 Task: Find Round Trip flight tickets for 2 adults, in Economy from Alexandria-Egypt to Beijing to travel on 20-Dec-2023. Beijing to Alexandria-Egypt on 25-Dec-2023.
Action: Mouse moved to (287, 261)
Screenshot: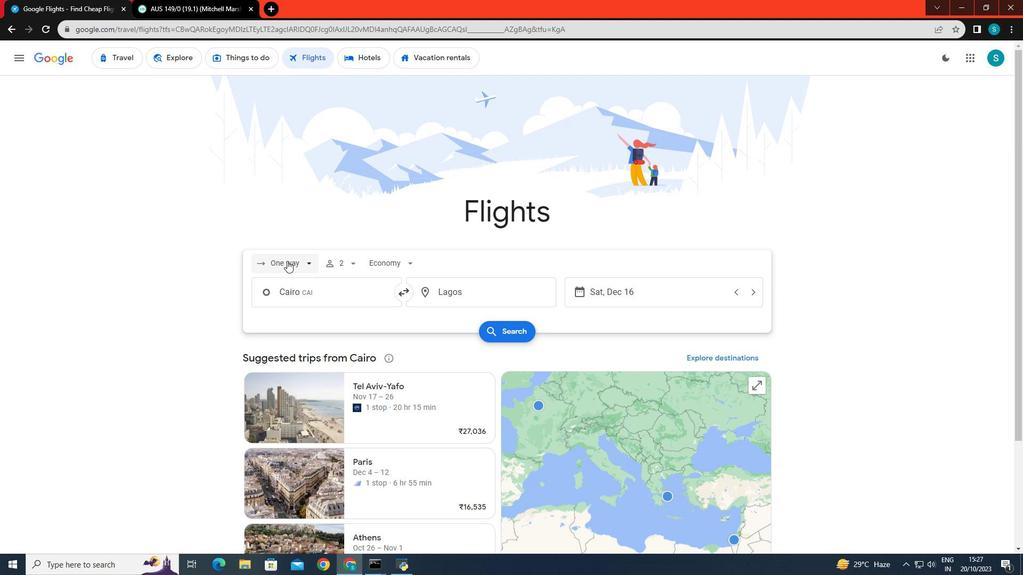 
Action: Mouse pressed left at (287, 261)
Screenshot: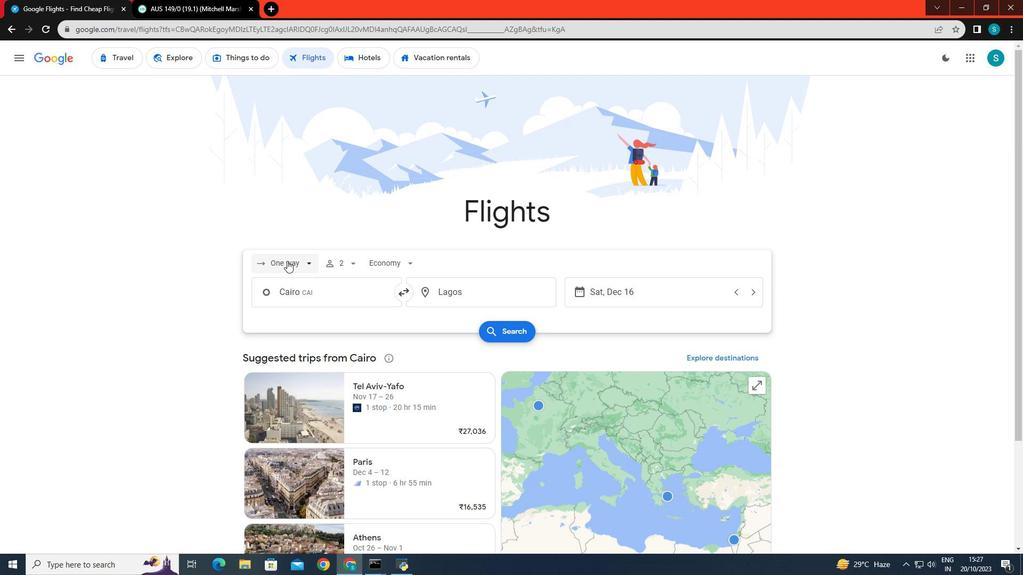 
Action: Mouse moved to (291, 296)
Screenshot: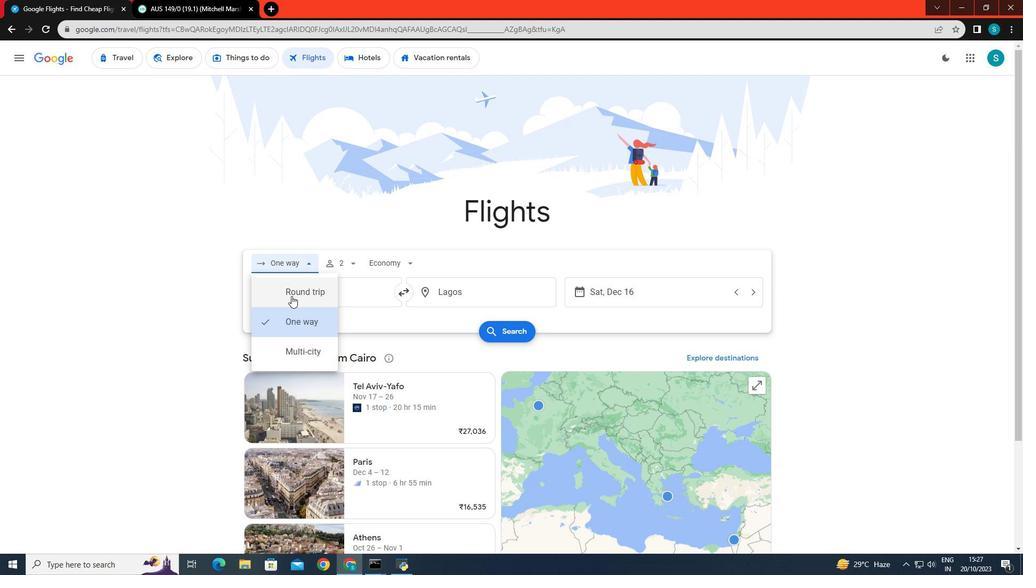 
Action: Mouse pressed left at (291, 296)
Screenshot: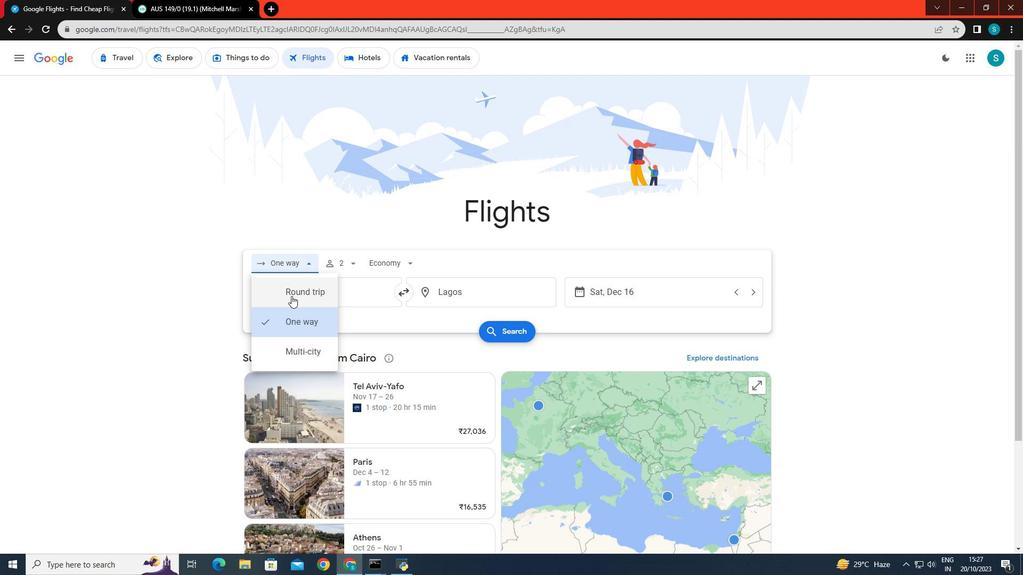 
Action: Mouse moved to (359, 262)
Screenshot: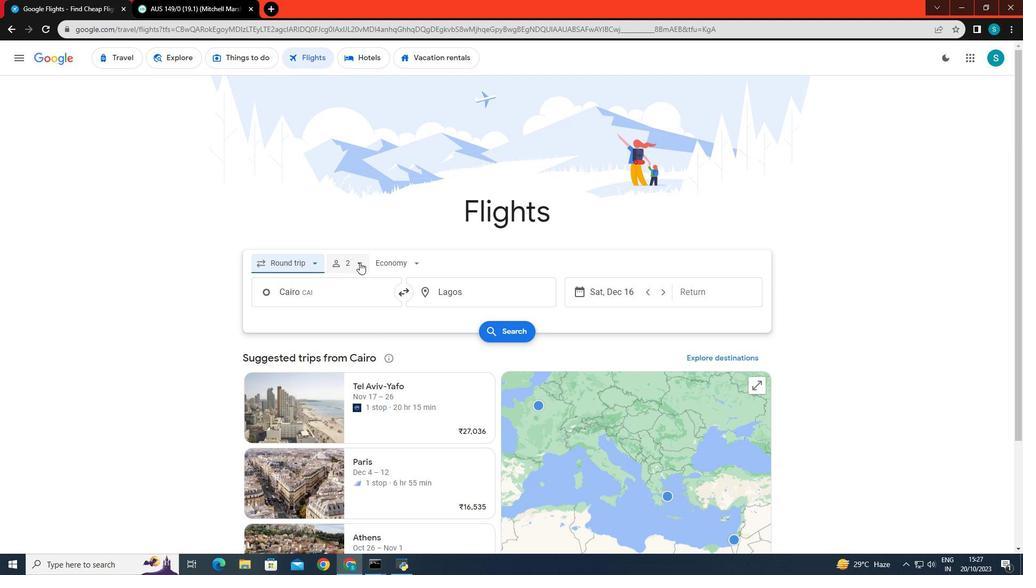 
Action: Mouse pressed left at (359, 262)
Screenshot: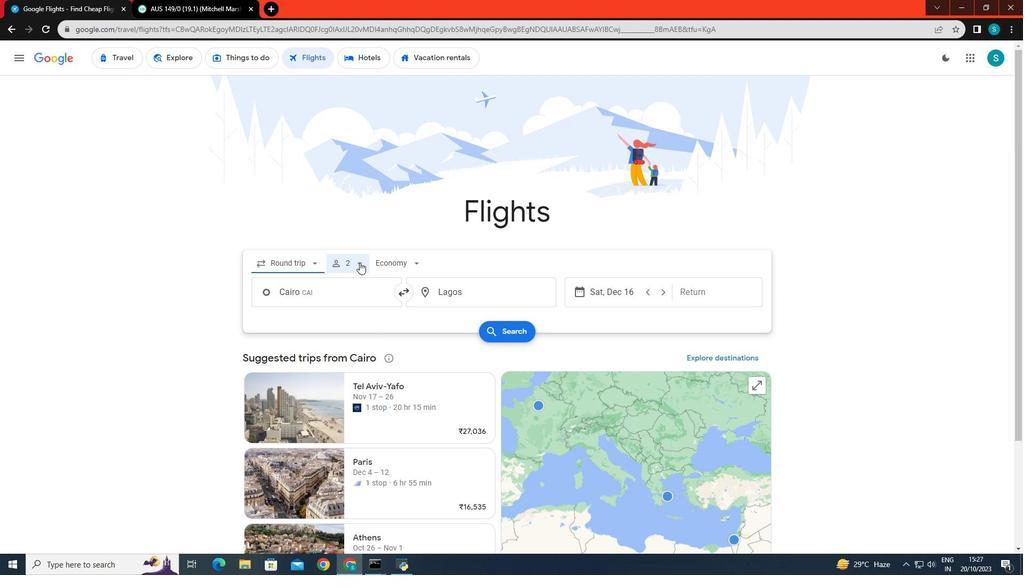 
Action: Mouse moved to (425, 404)
Screenshot: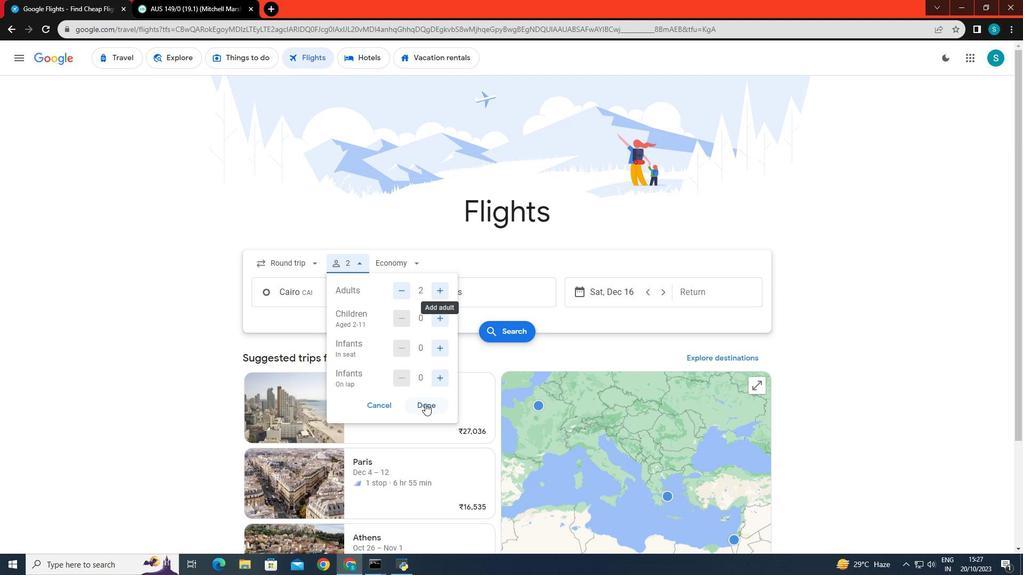 
Action: Mouse pressed left at (425, 404)
Screenshot: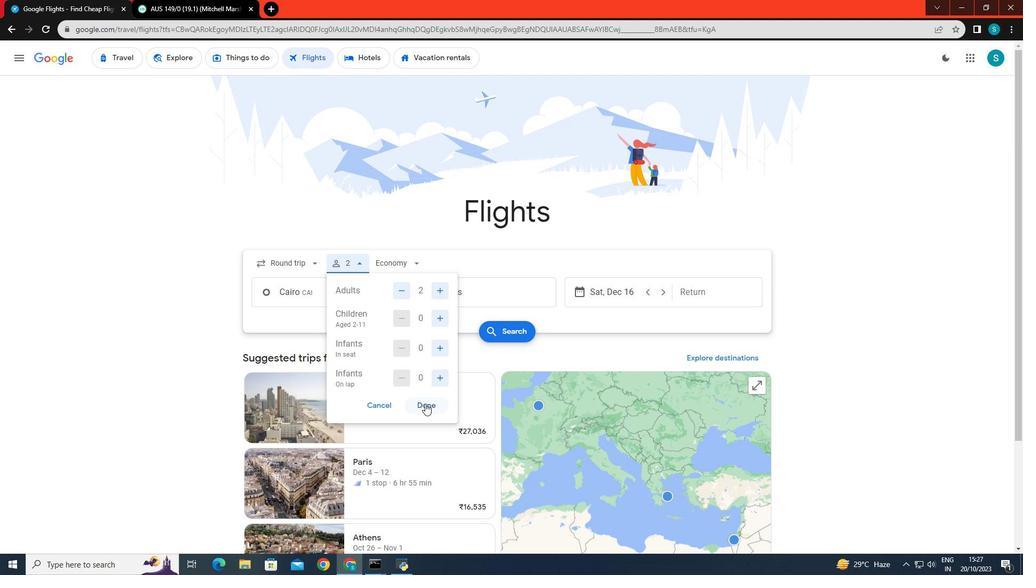 
Action: Mouse moved to (398, 263)
Screenshot: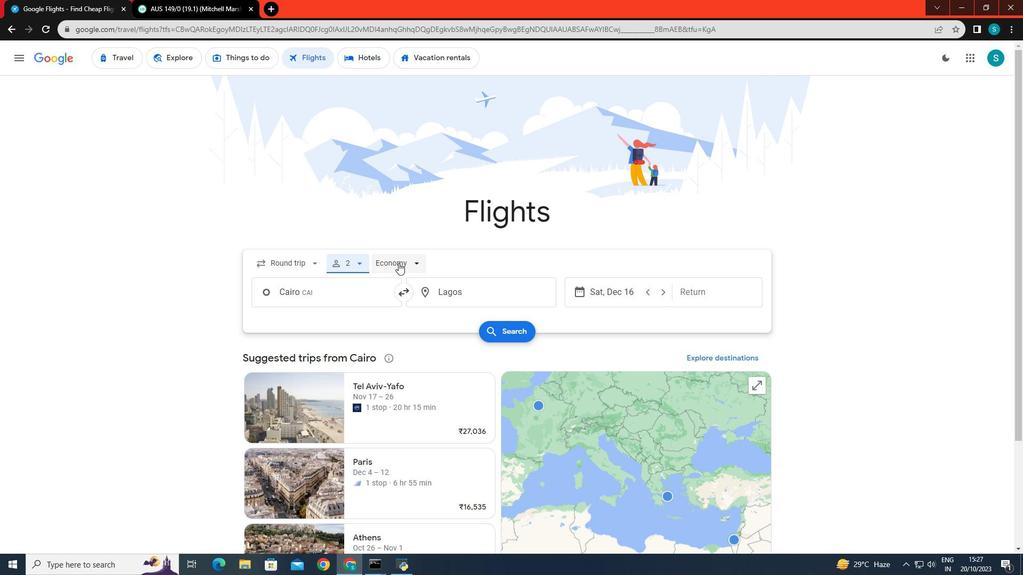 
Action: Mouse pressed left at (398, 263)
Screenshot: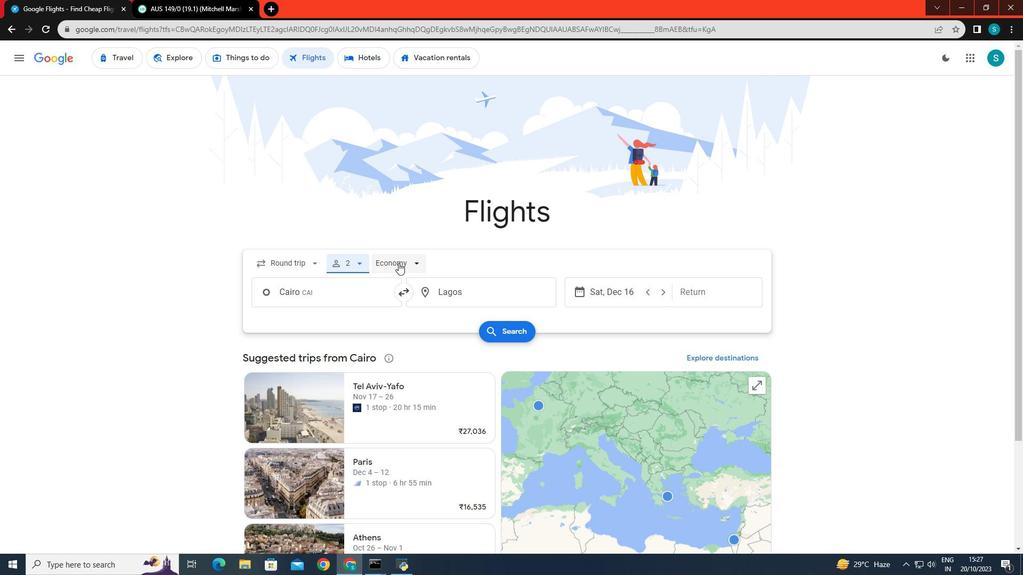 
Action: Mouse moved to (410, 295)
Screenshot: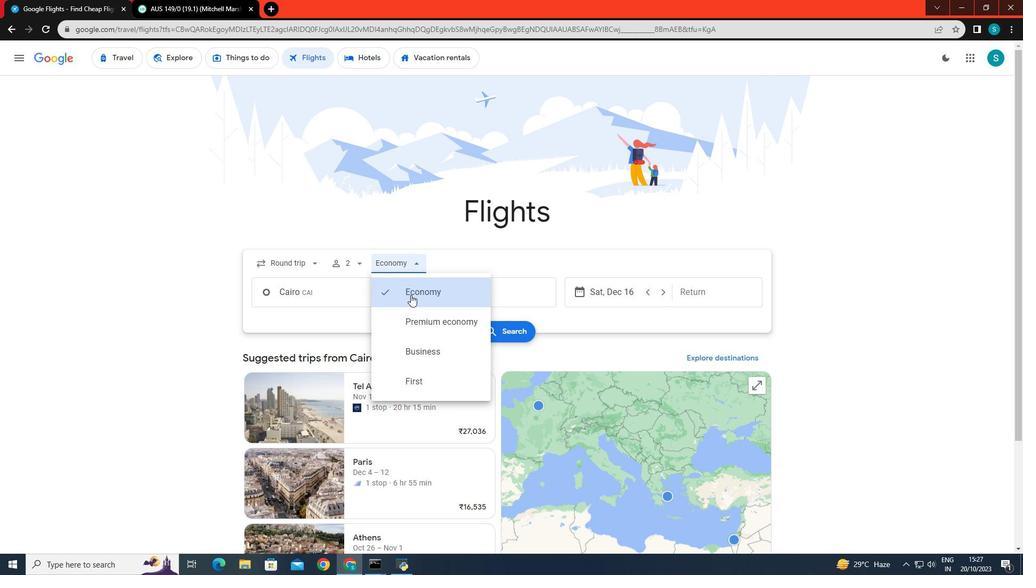
Action: Mouse pressed left at (410, 295)
Screenshot: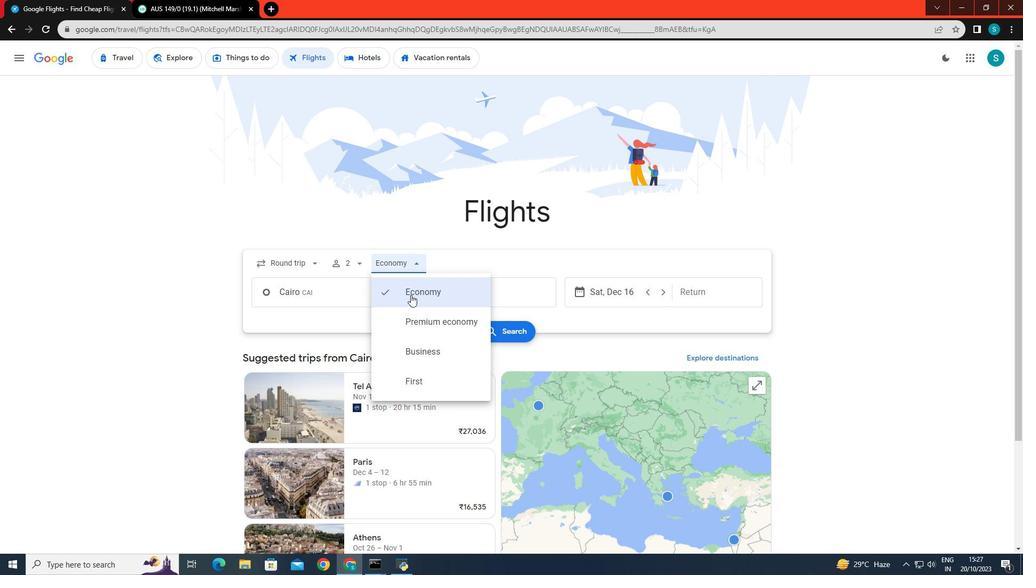 
Action: Mouse moved to (317, 240)
Screenshot: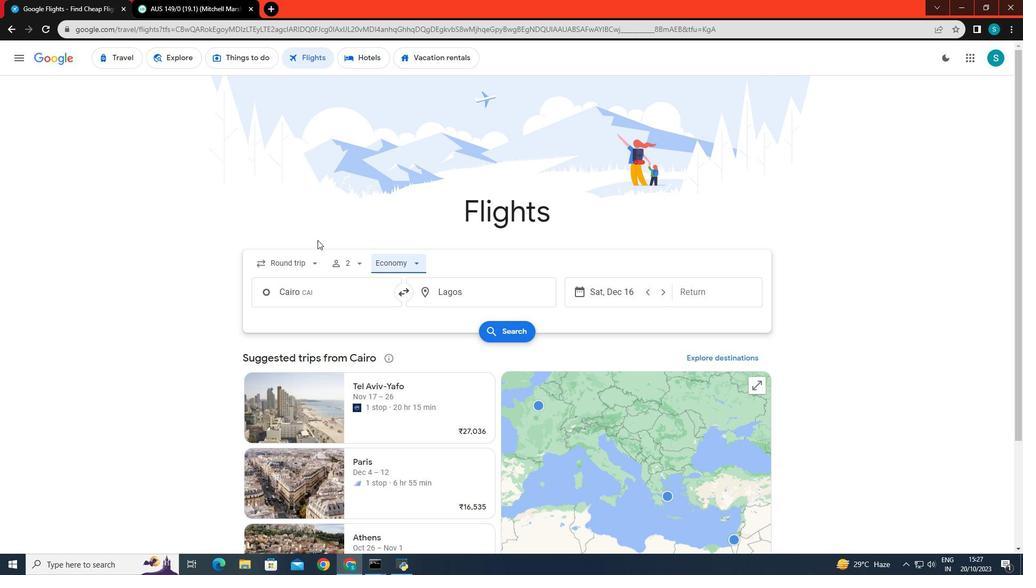 
Action: Mouse scrolled (317, 239) with delta (0, 0)
Screenshot: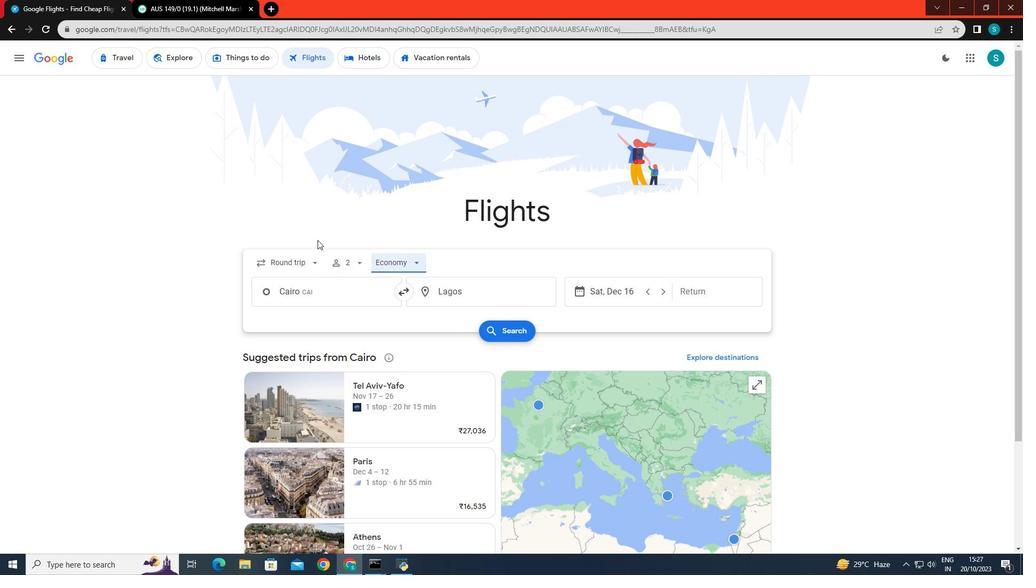 
Action: Mouse moved to (321, 240)
Screenshot: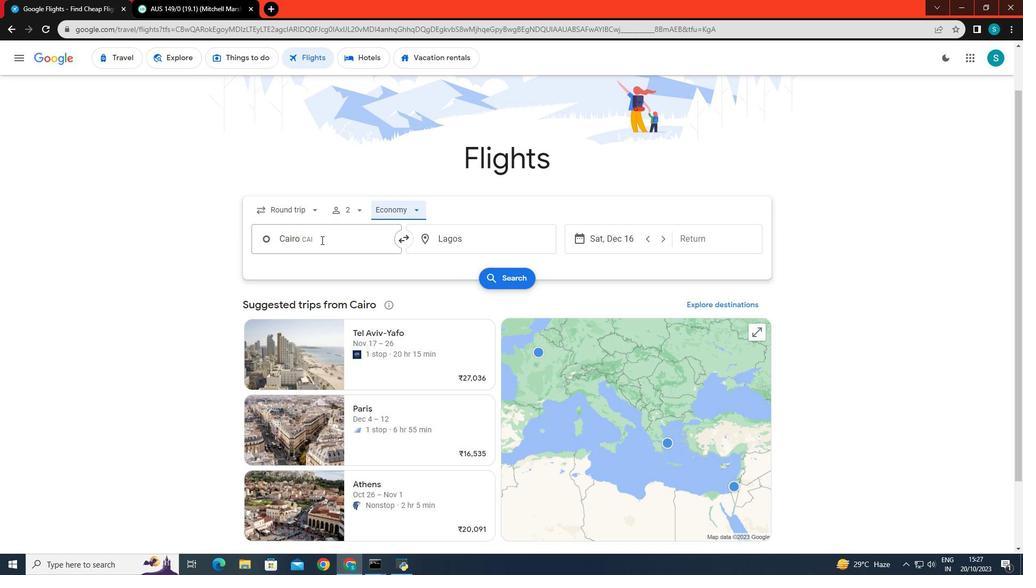 
Action: Mouse pressed left at (321, 240)
Screenshot: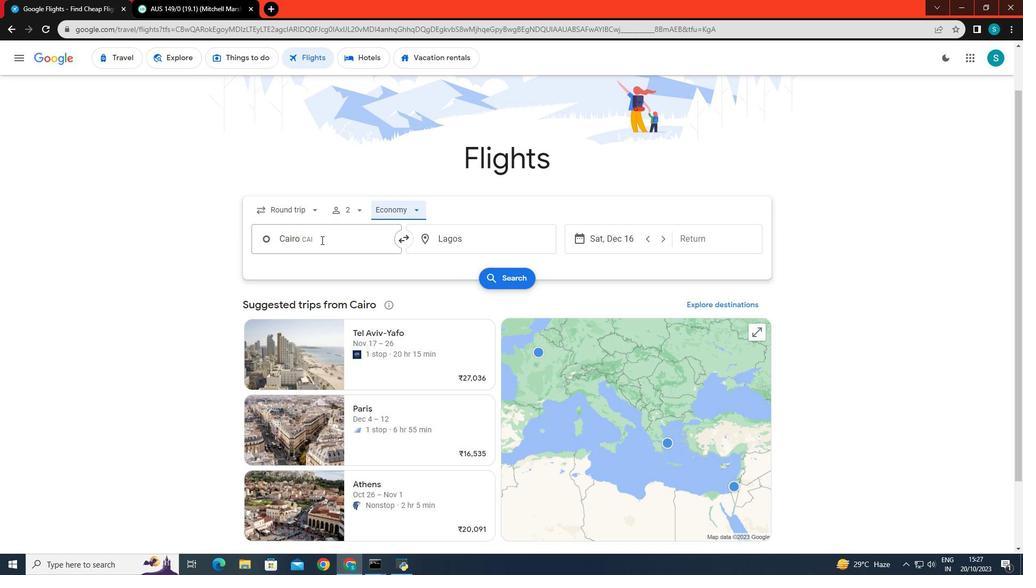 
Action: Key pressed <Key.backspace><Key.caps_lock>A<Key.caps_lock>lexandri
Screenshot: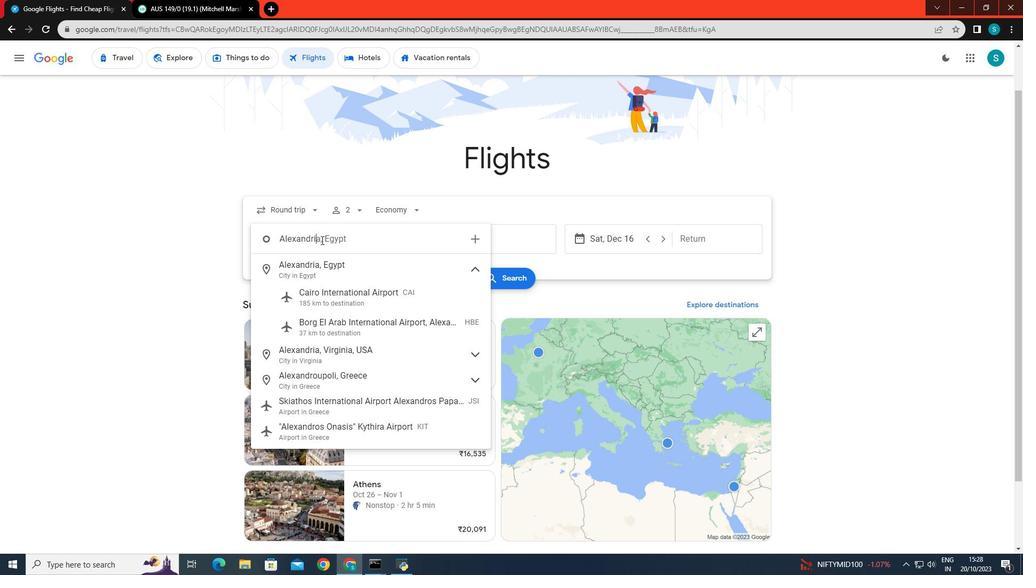 
Action: Mouse moved to (321, 265)
Screenshot: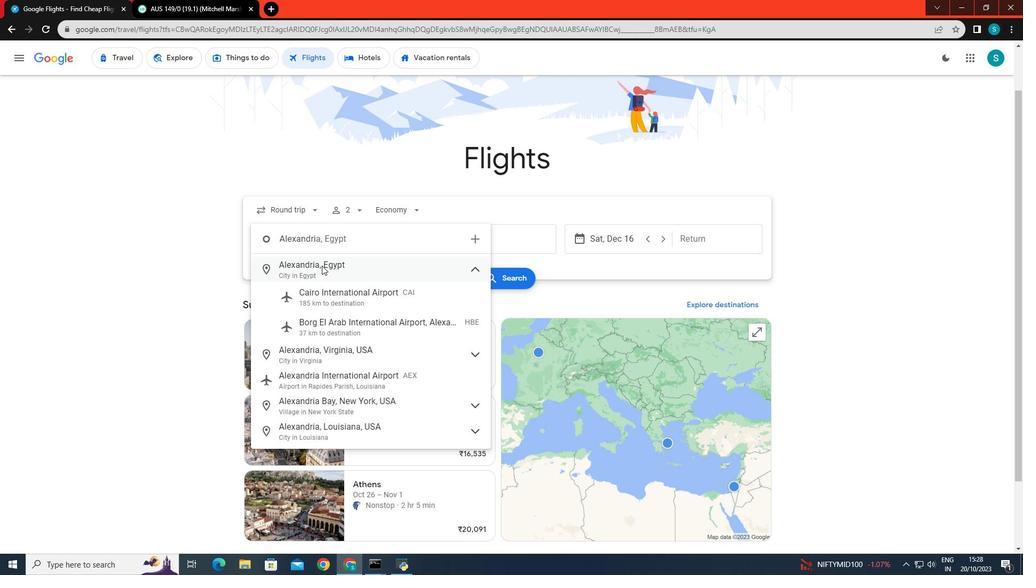 
Action: Mouse pressed left at (321, 265)
Screenshot: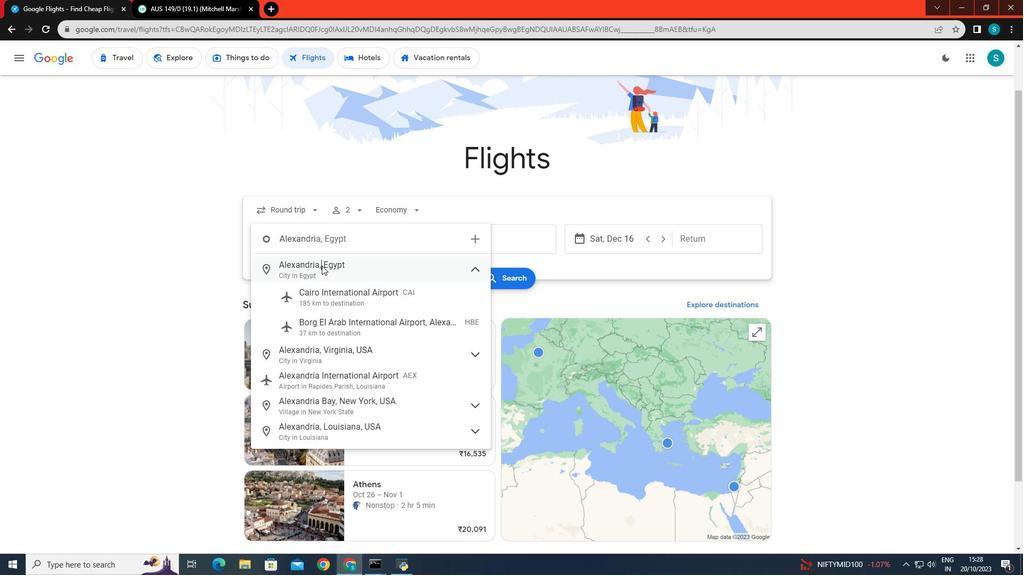 
Action: Mouse moved to (466, 237)
Screenshot: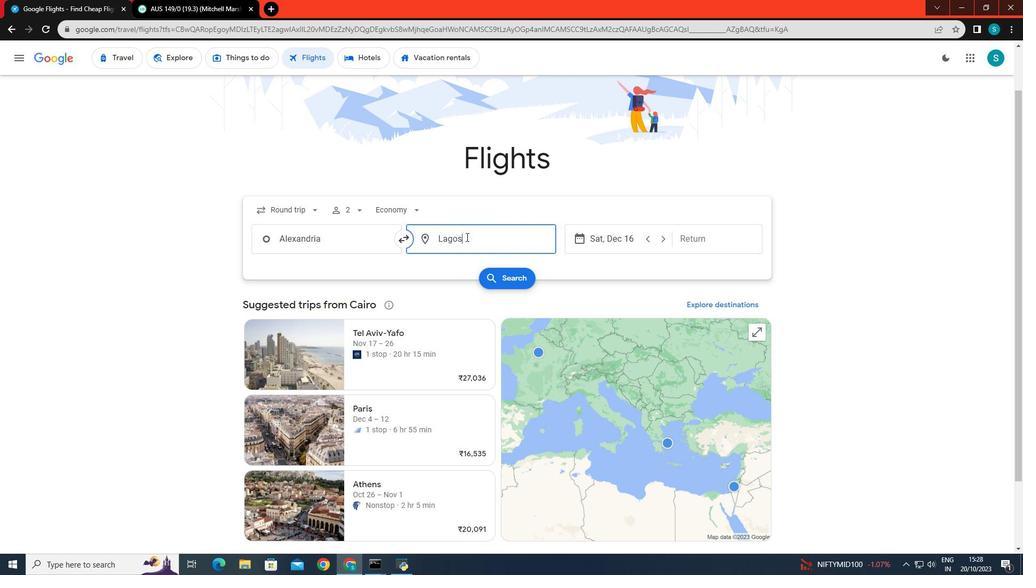 
Action: Mouse pressed left at (466, 237)
Screenshot: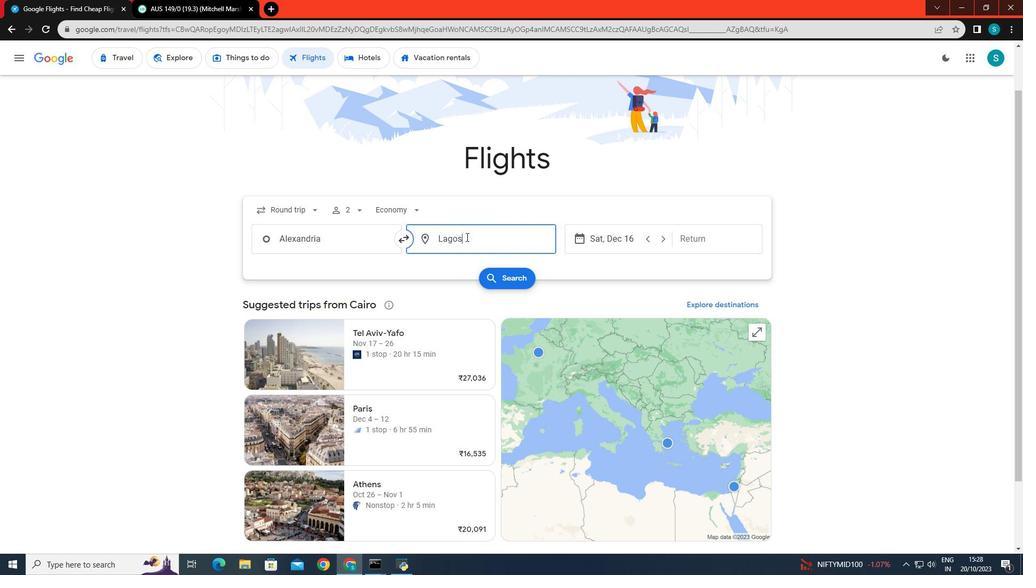 
Action: Key pressed <Key.backspace><Key.caps_lock>B<Key.caps_lock>eijin
Screenshot: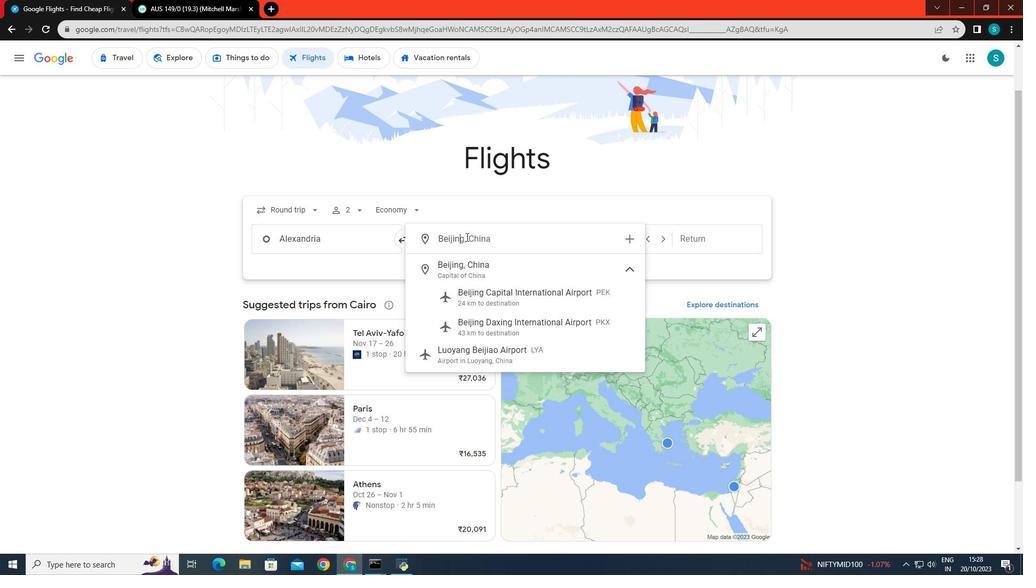 
Action: Mouse moved to (457, 273)
Screenshot: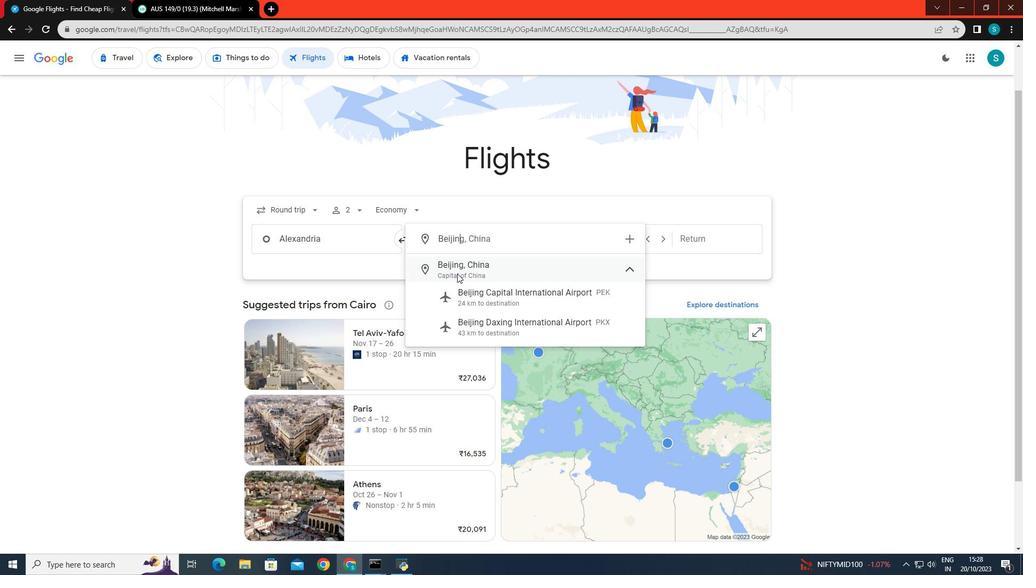 
Action: Mouse pressed left at (457, 273)
Screenshot: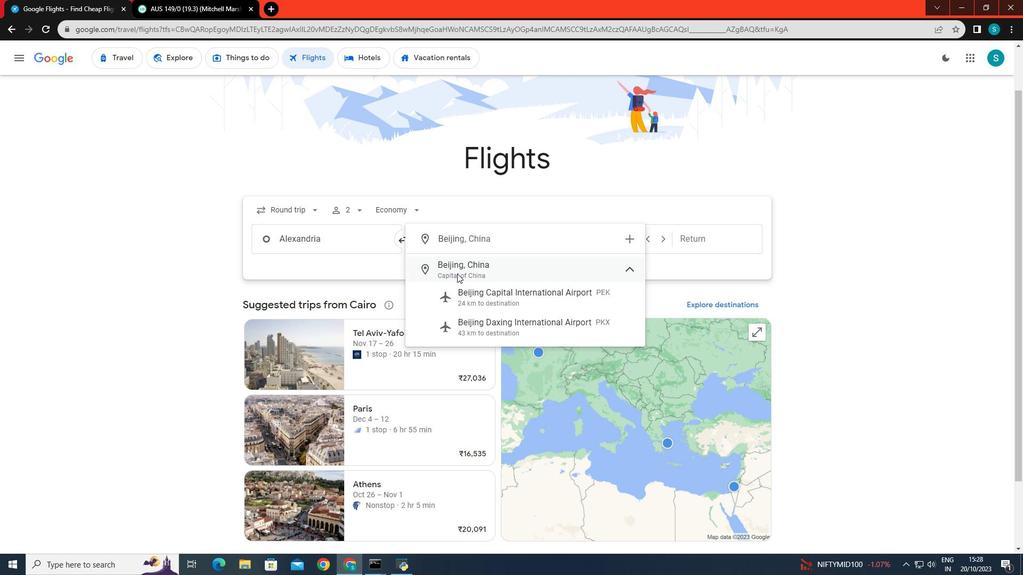 
Action: Mouse moved to (608, 237)
Screenshot: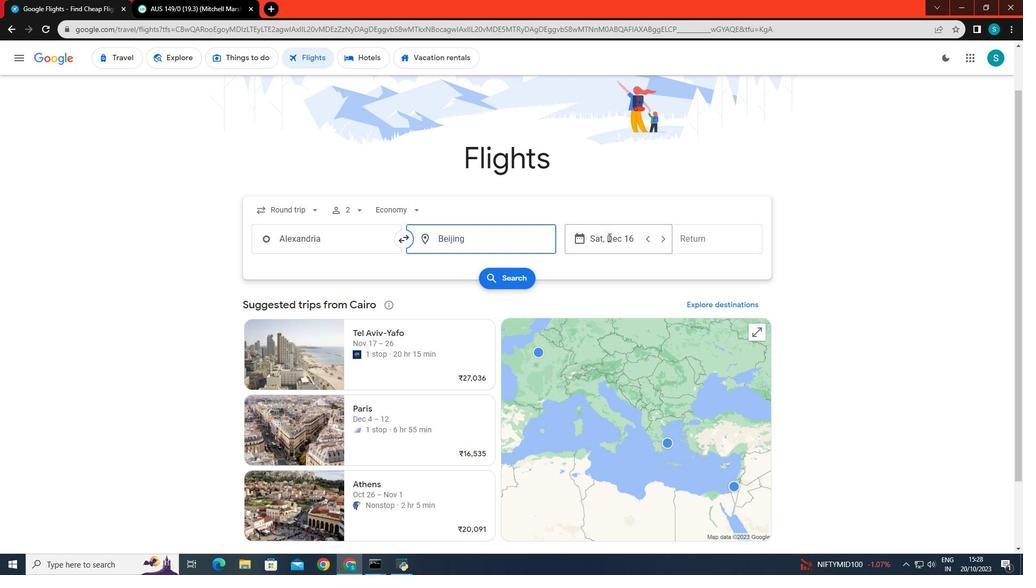 
Action: Mouse pressed left at (608, 237)
Screenshot: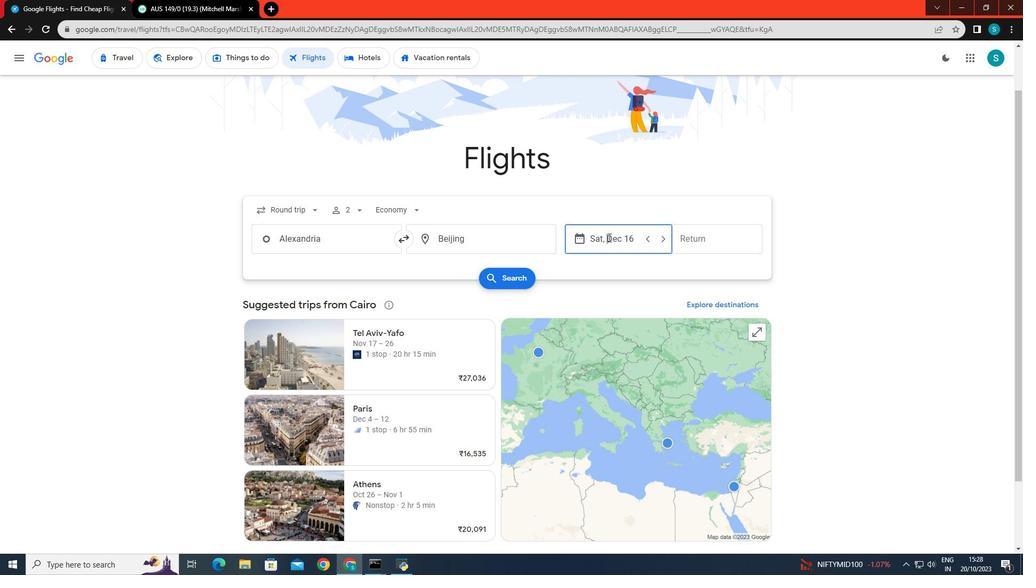 
Action: Mouse moved to (357, 369)
Screenshot: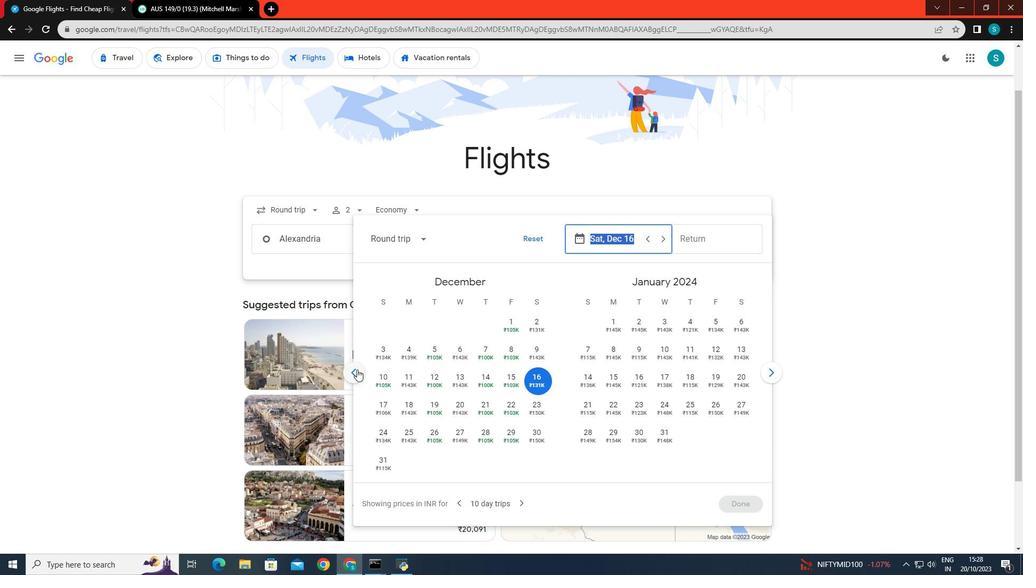 
Action: Mouse pressed left at (357, 369)
Screenshot: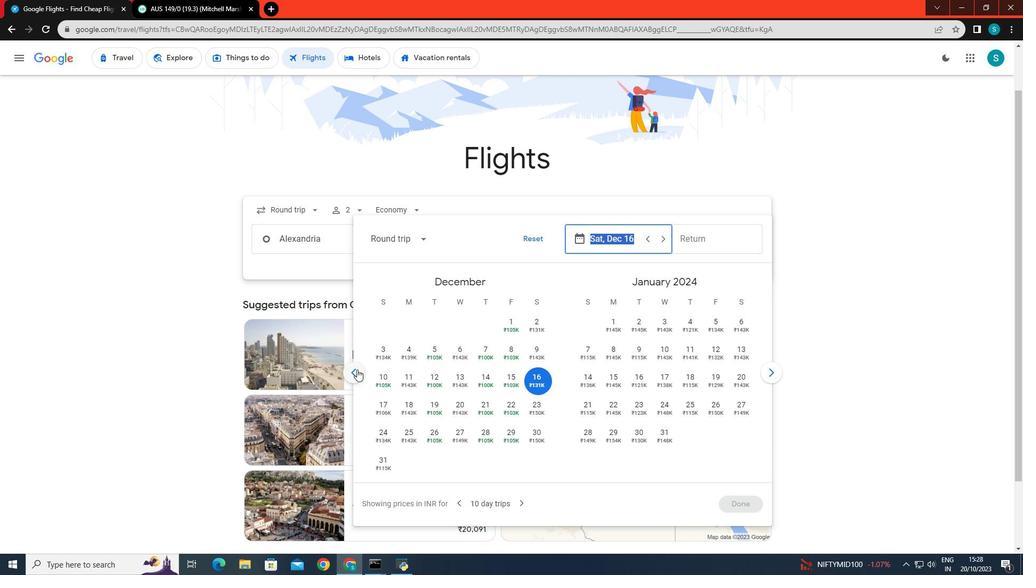 
Action: Mouse moved to (664, 409)
Screenshot: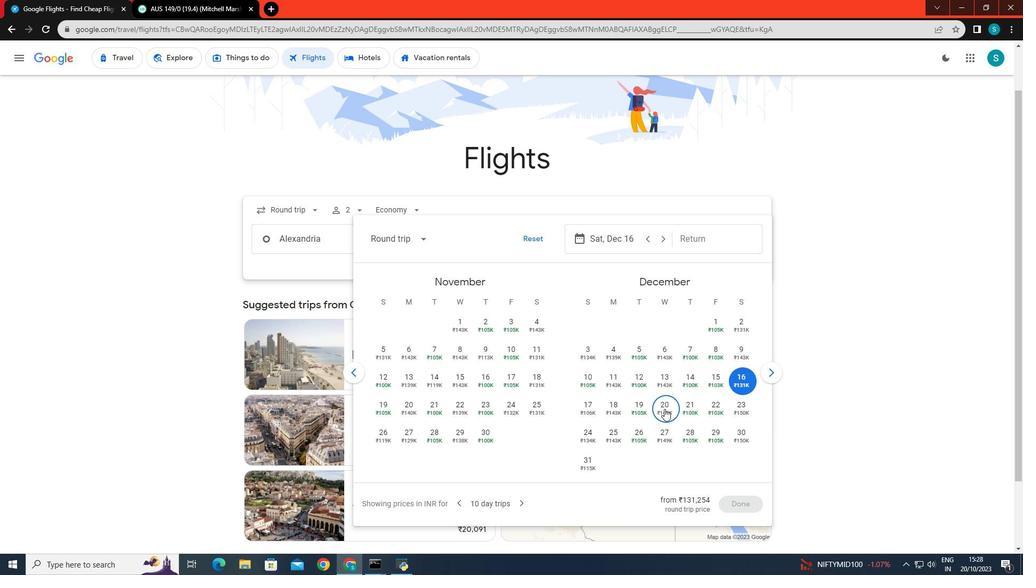 
Action: Mouse pressed left at (664, 409)
Screenshot: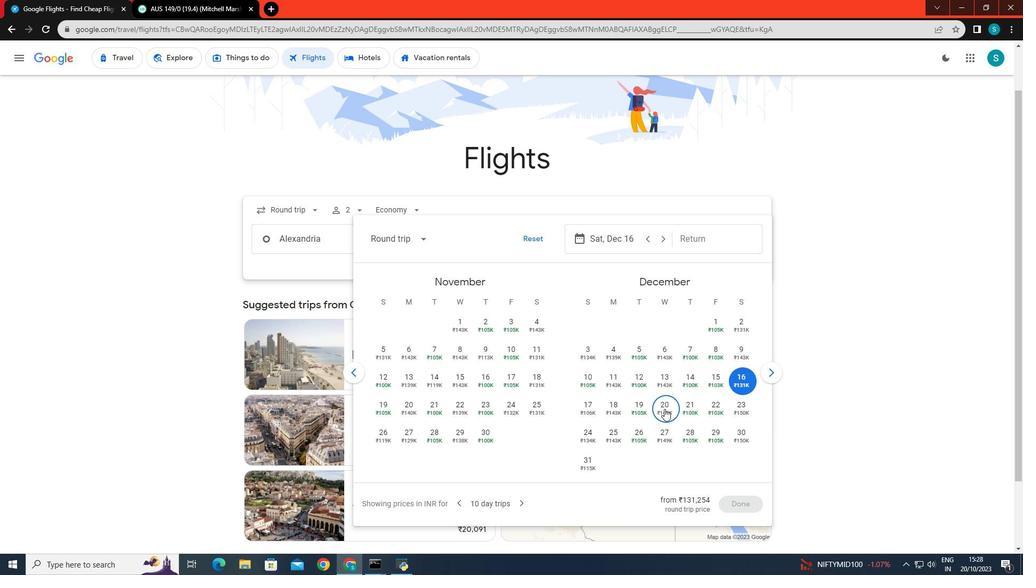 
Action: Mouse moved to (611, 438)
Screenshot: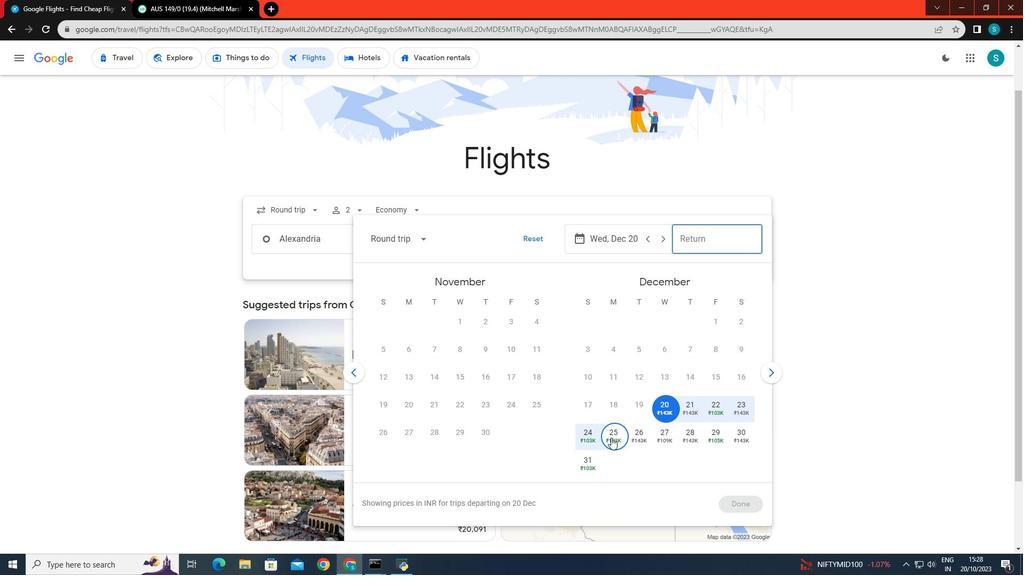 
Action: Mouse pressed left at (611, 438)
Screenshot: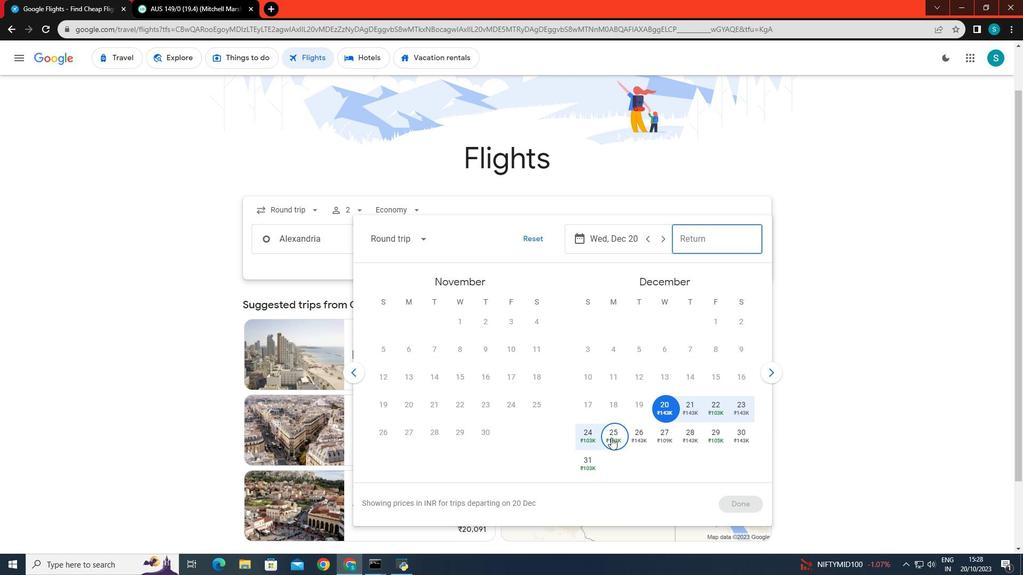 
Action: Mouse moved to (731, 502)
Screenshot: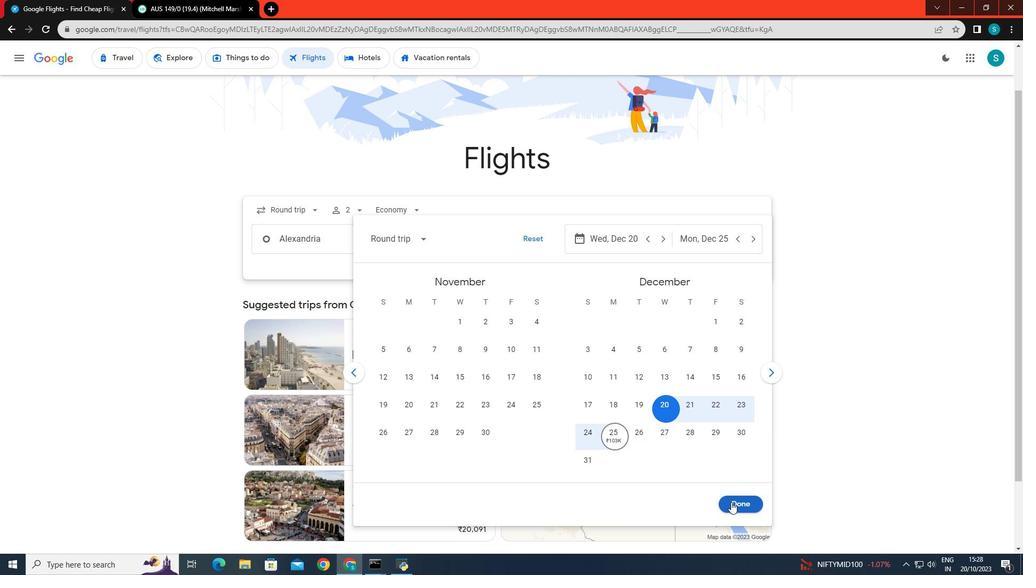 
Action: Mouse pressed left at (731, 502)
Screenshot: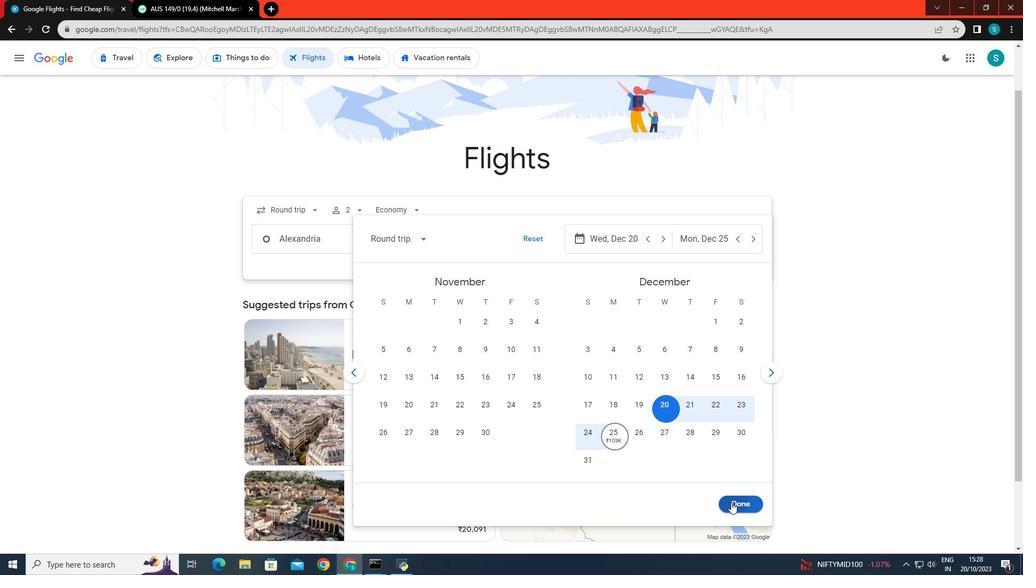 
Action: Mouse moved to (697, 253)
Screenshot: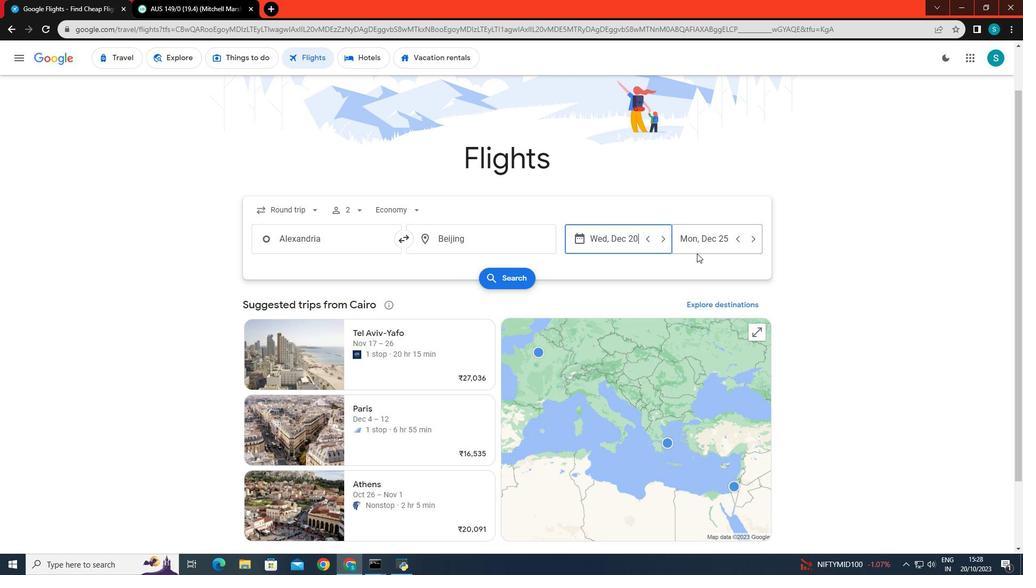 
Action: Mouse scrolled (697, 253) with delta (0, 0)
Screenshot: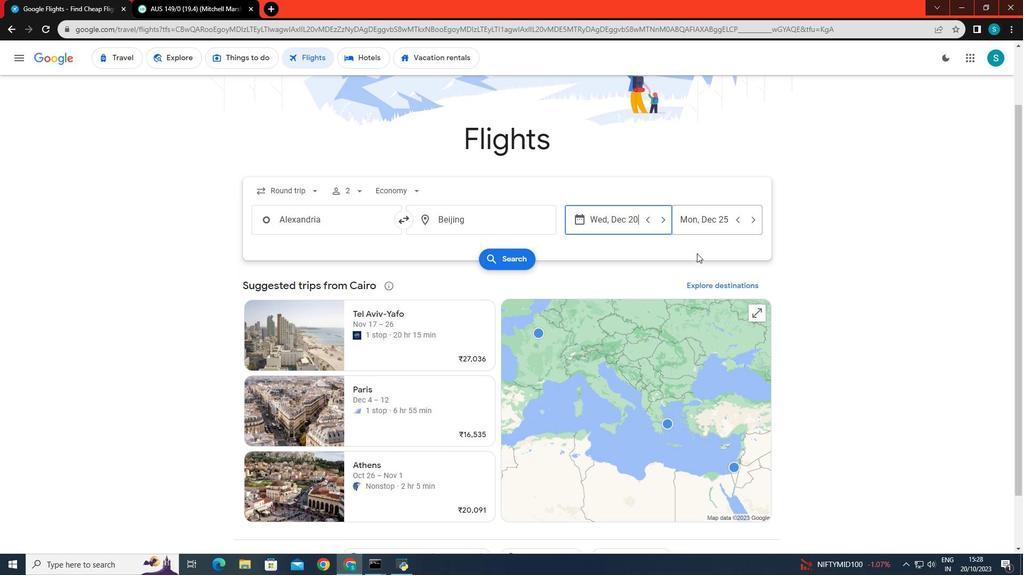 
Action: Mouse moved to (525, 228)
Screenshot: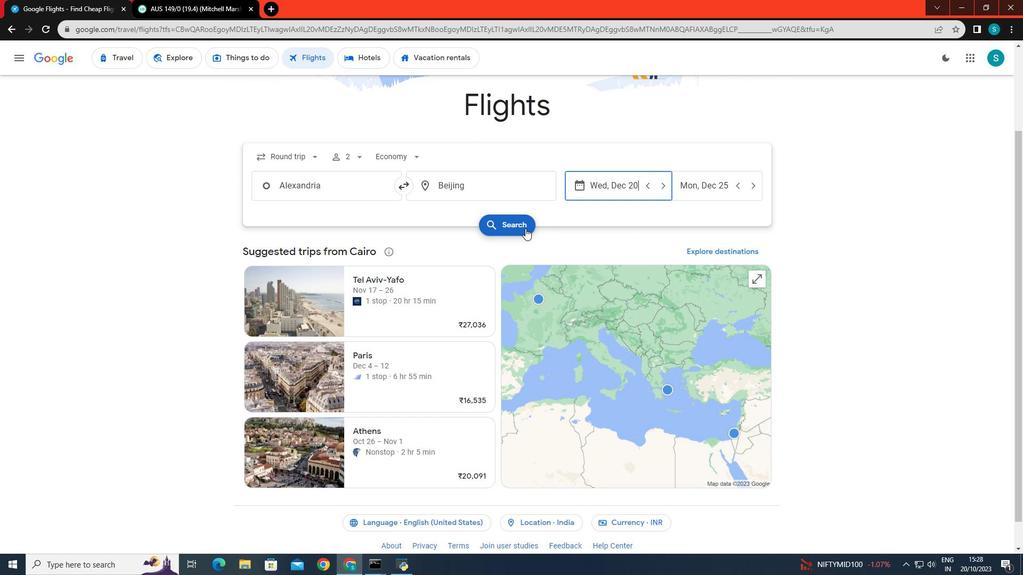 
Action: Mouse pressed left at (525, 228)
Screenshot: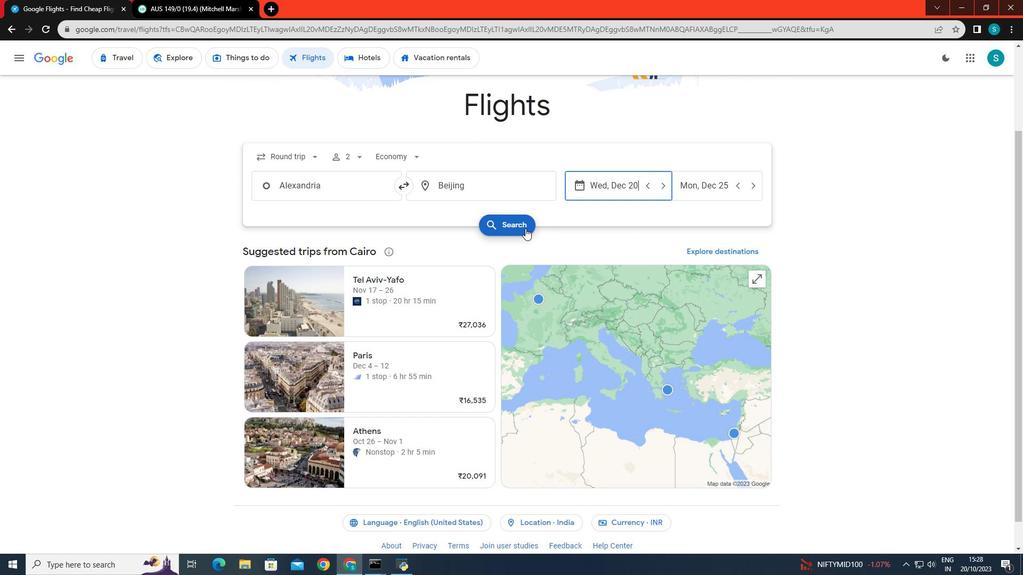 
Action: Mouse moved to (442, 300)
Screenshot: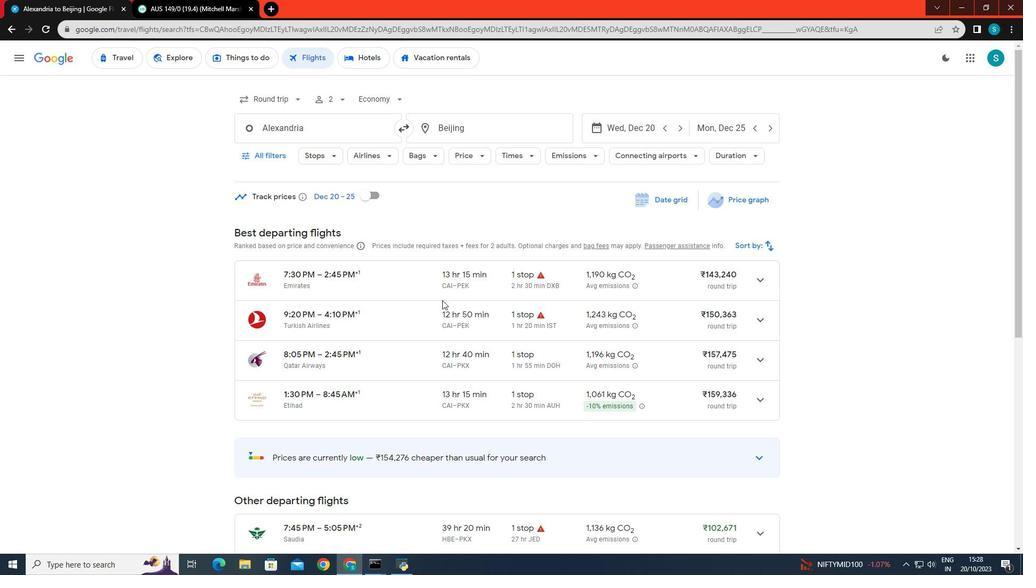 
Action: Mouse scrolled (442, 300) with delta (0, 0)
Screenshot: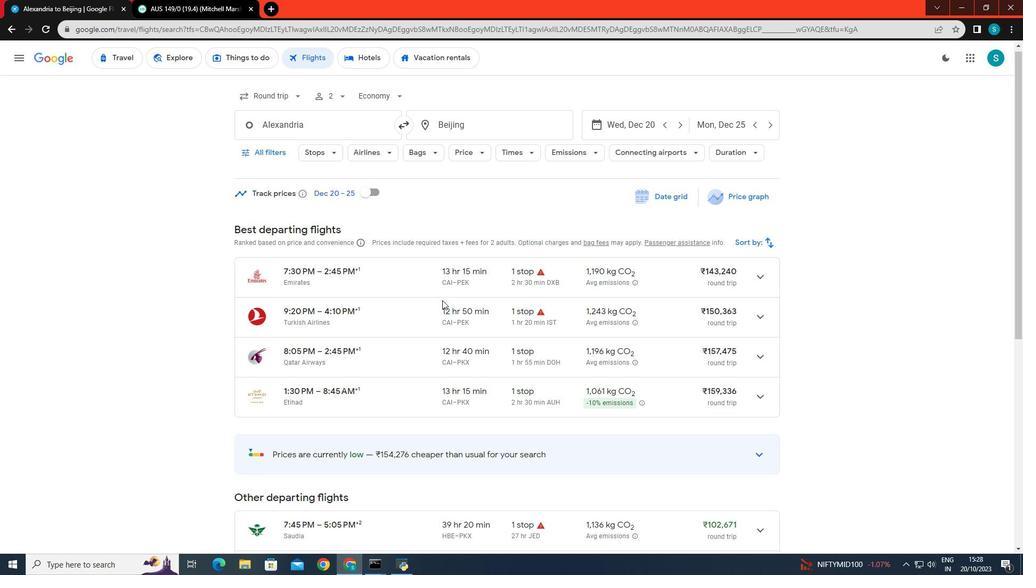 
Action: Mouse scrolled (442, 300) with delta (0, 0)
Screenshot: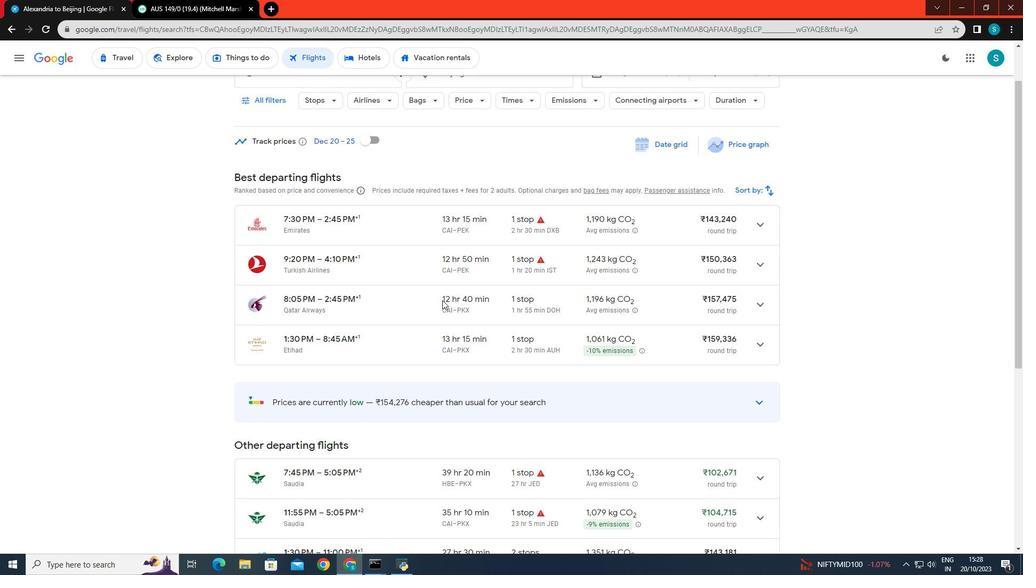 
Action: Mouse scrolled (442, 300) with delta (0, 0)
Screenshot: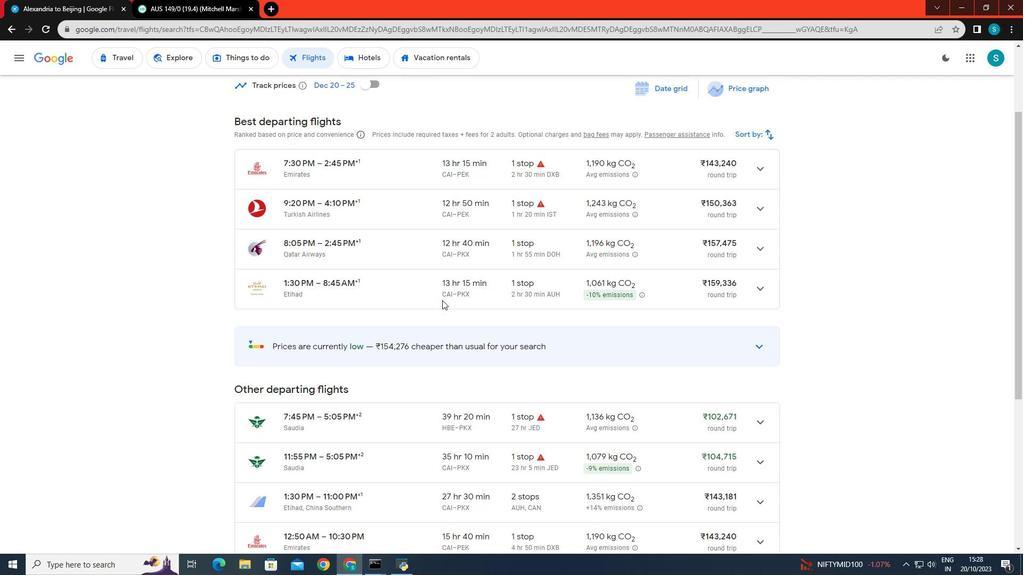 
Action: Mouse scrolled (442, 300) with delta (0, 0)
Screenshot: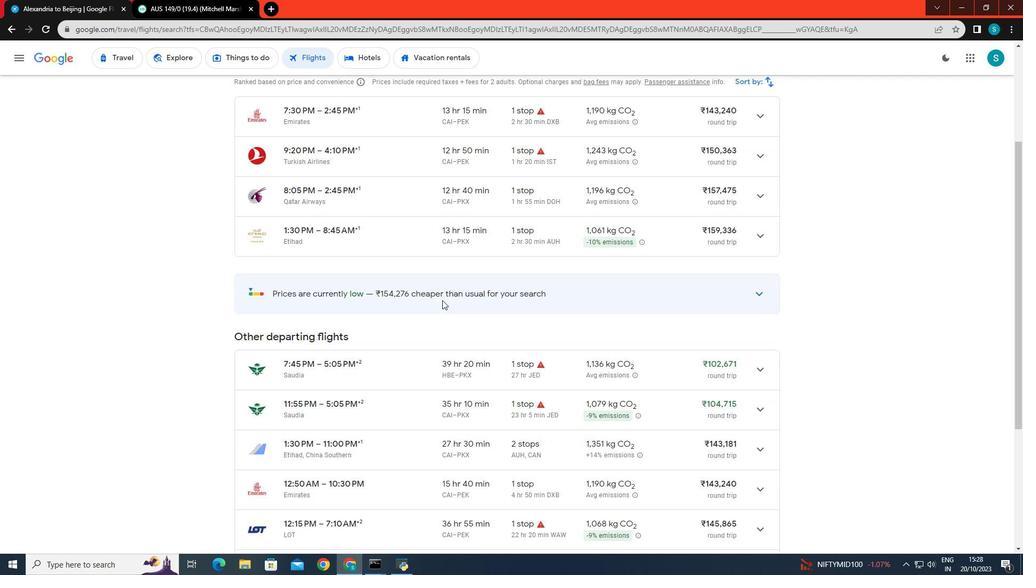 
Action: Mouse scrolled (442, 300) with delta (0, 0)
Screenshot: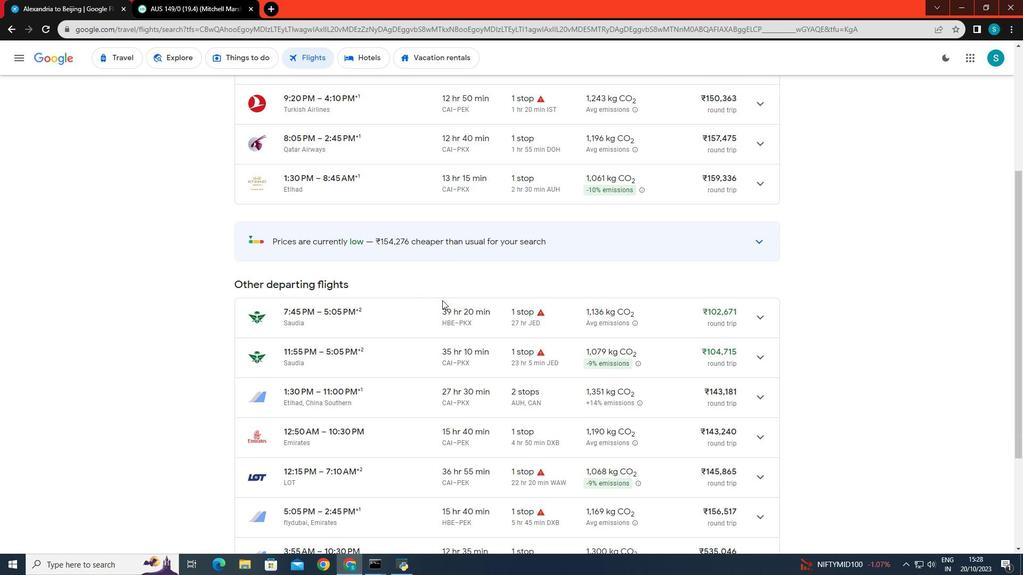 
Action: Mouse scrolled (442, 300) with delta (0, 0)
Screenshot: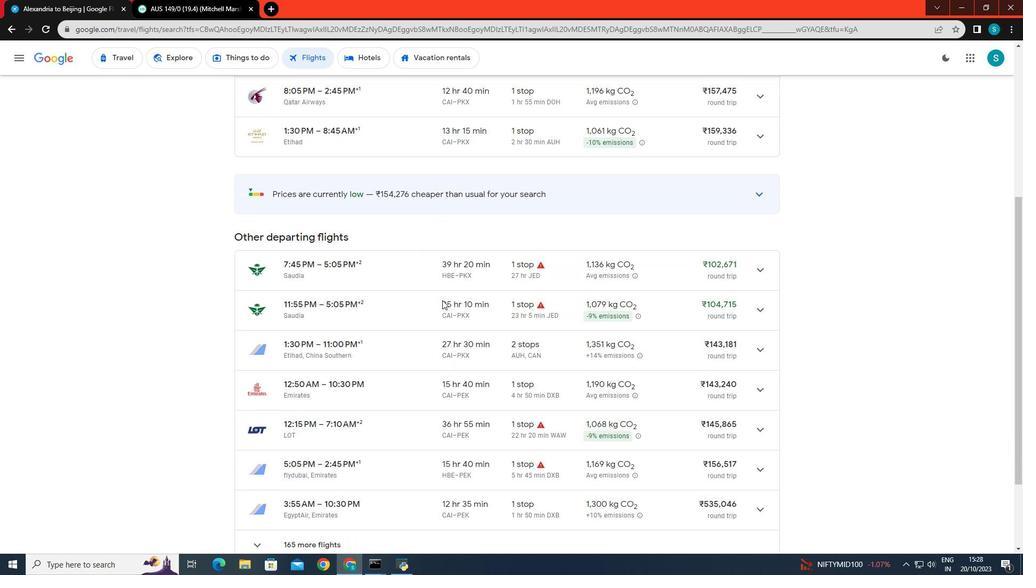 
Action: Mouse scrolled (442, 300) with delta (0, 0)
Screenshot: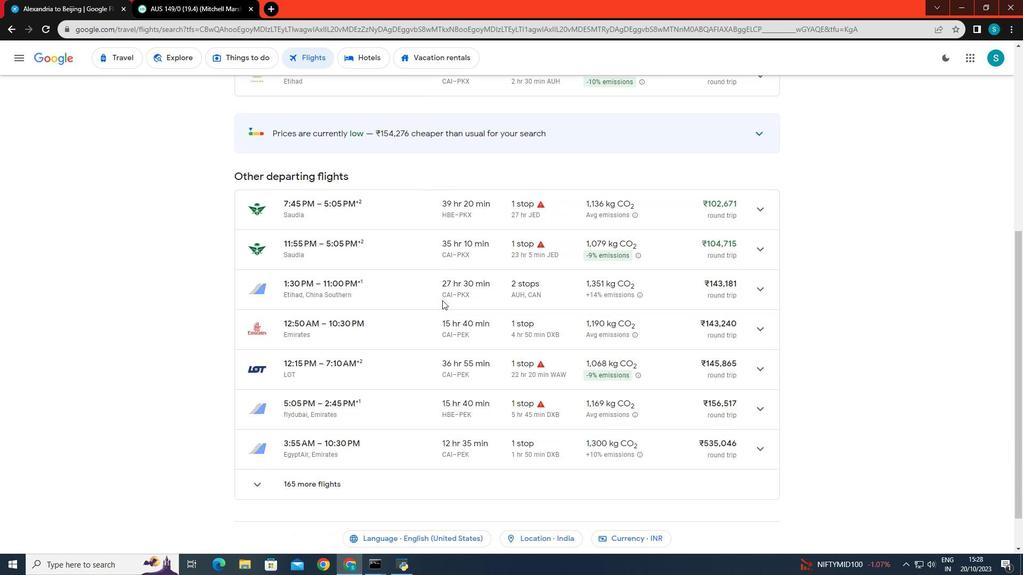 
Action: Mouse scrolled (442, 300) with delta (0, 0)
Screenshot: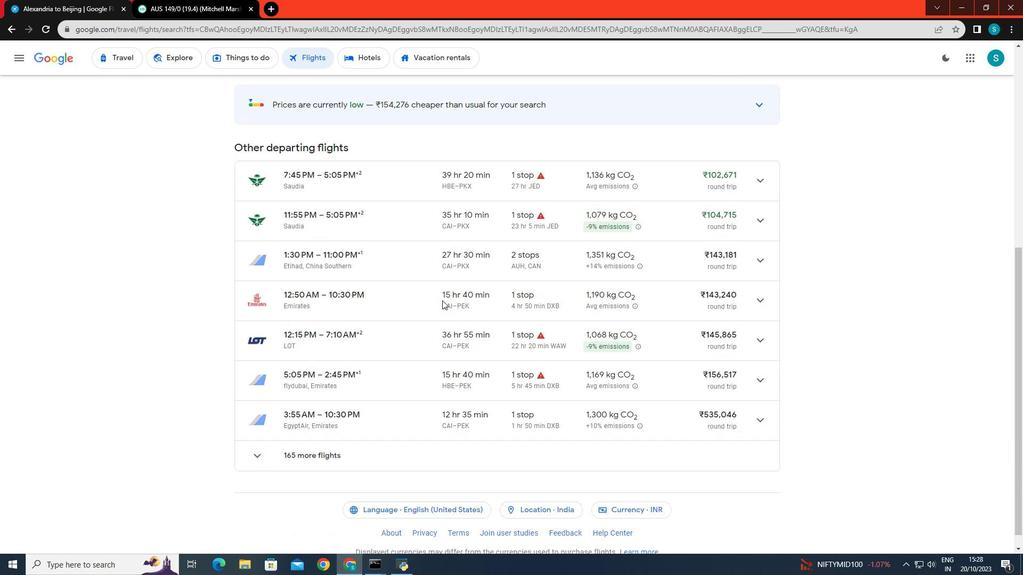 
Action: Mouse scrolled (442, 300) with delta (0, 0)
Screenshot: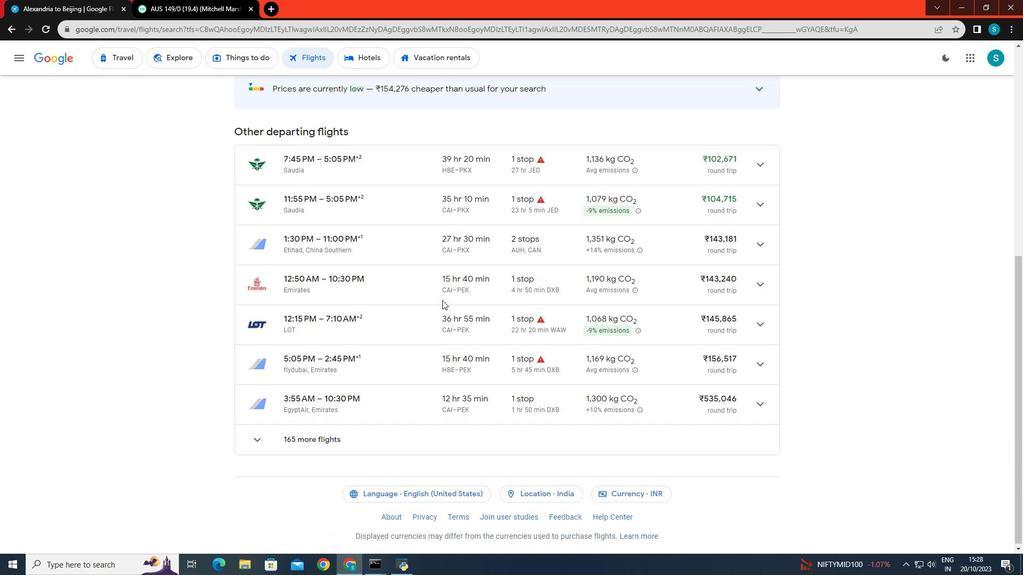 
Action: Mouse scrolled (442, 300) with delta (0, 0)
Screenshot: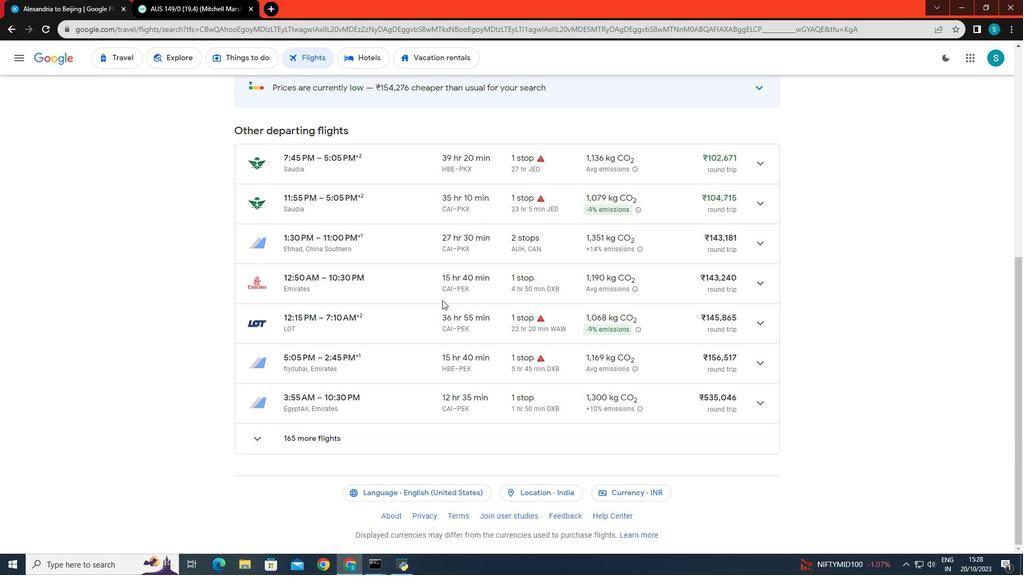 
Action: Mouse scrolled (442, 300) with delta (0, 0)
Screenshot: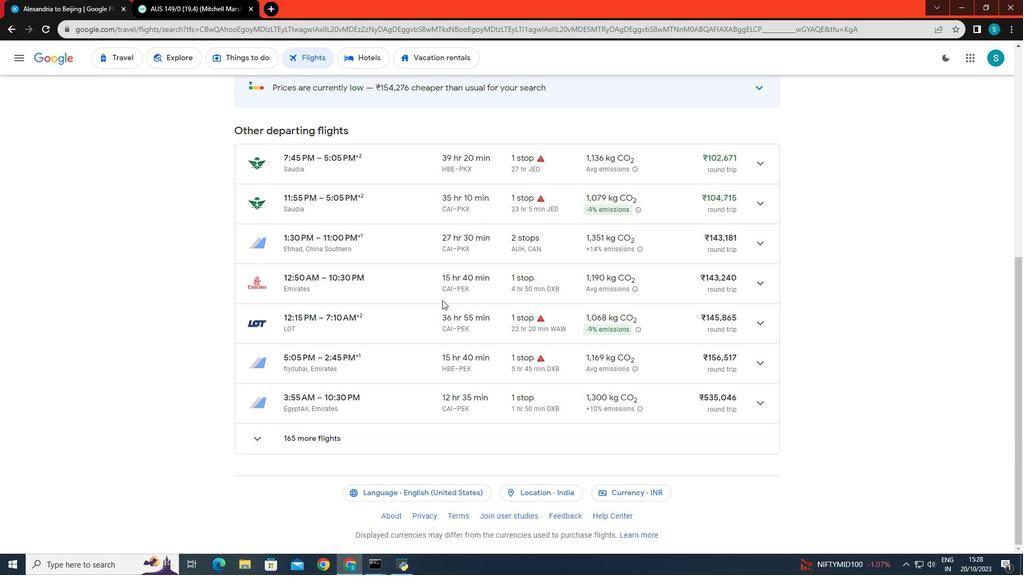 
Action: Mouse scrolled (442, 300) with delta (0, 0)
Screenshot: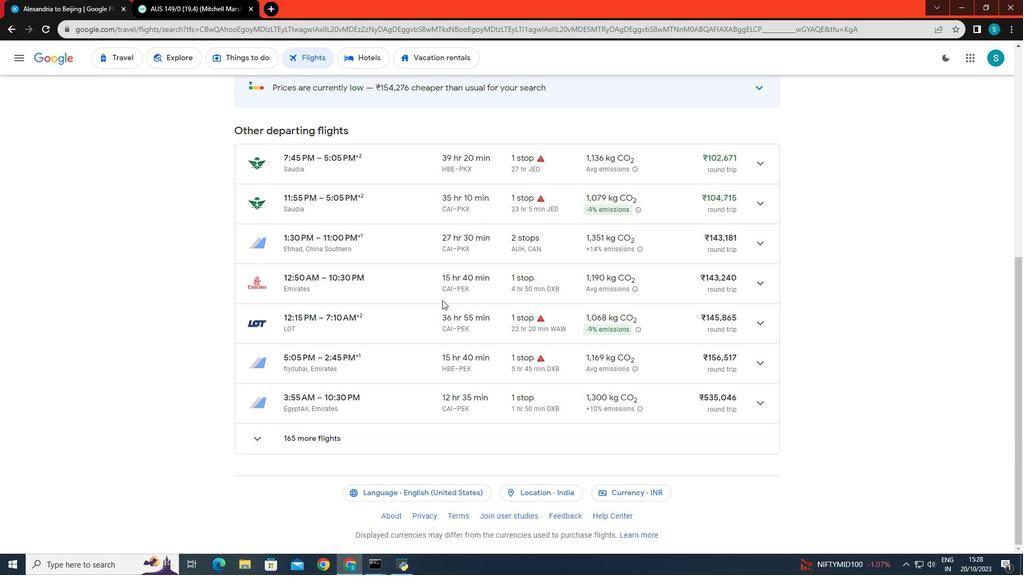 
Action: Mouse scrolled (442, 300) with delta (0, 0)
Screenshot: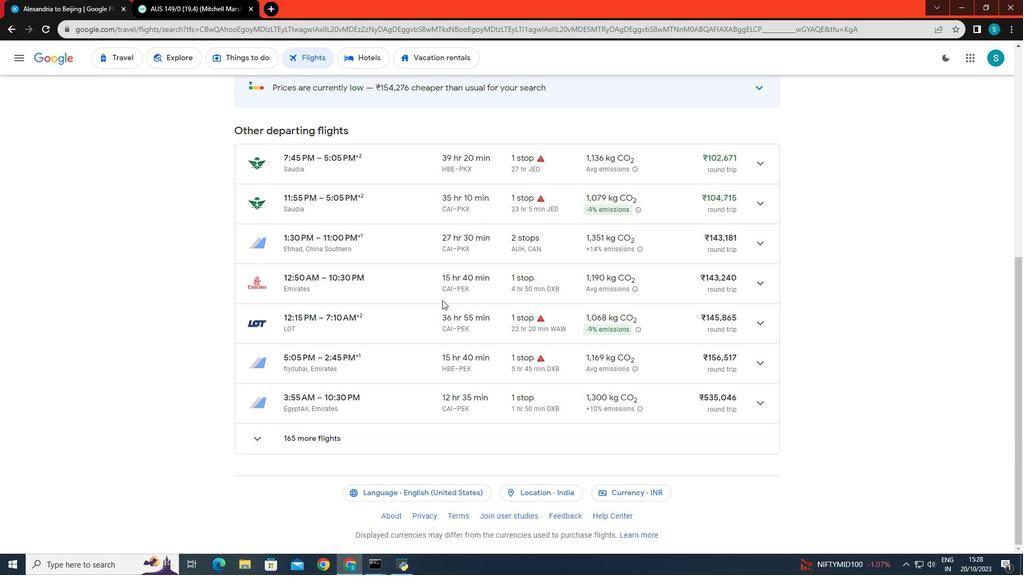 
